 Task: Add a horizontal guide.
Action: Mouse moved to (108, 89)
Screenshot: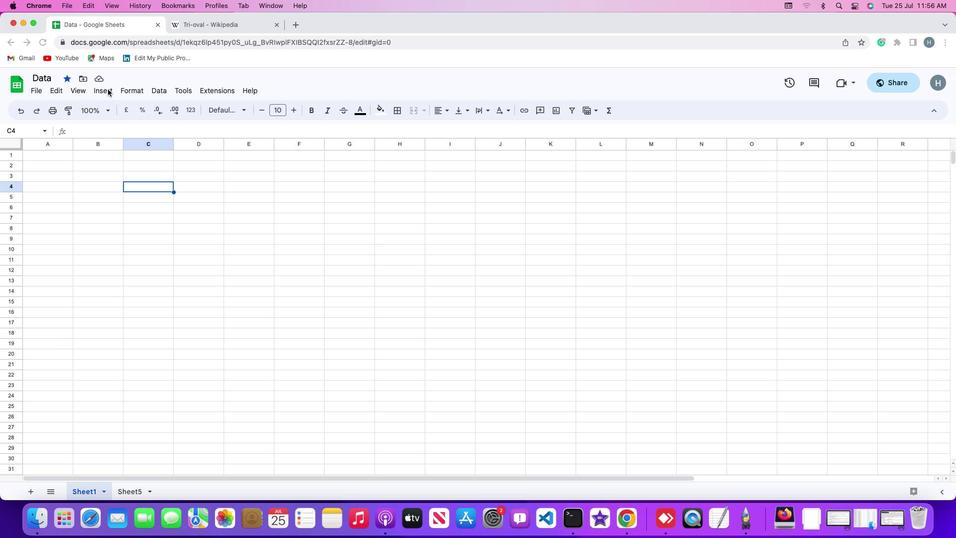 
Action: Mouse pressed left at (108, 89)
Screenshot: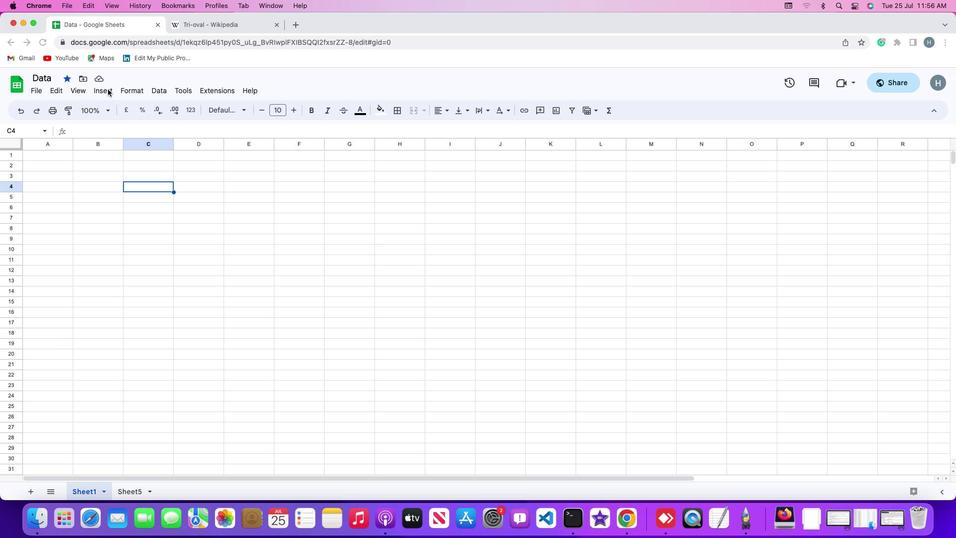 
Action: Mouse moved to (107, 89)
Screenshot: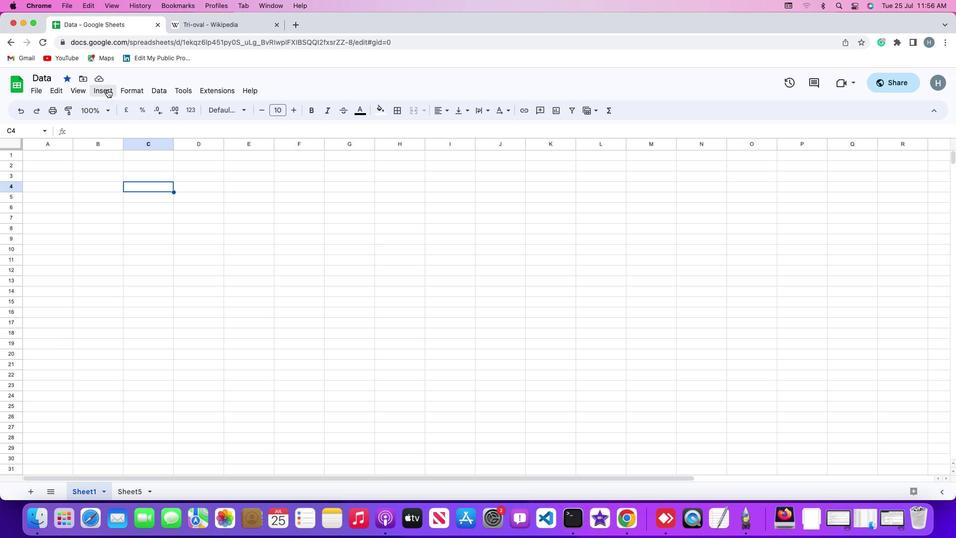 
Action: Mouse pressed left at (107, 89)
Screenshot: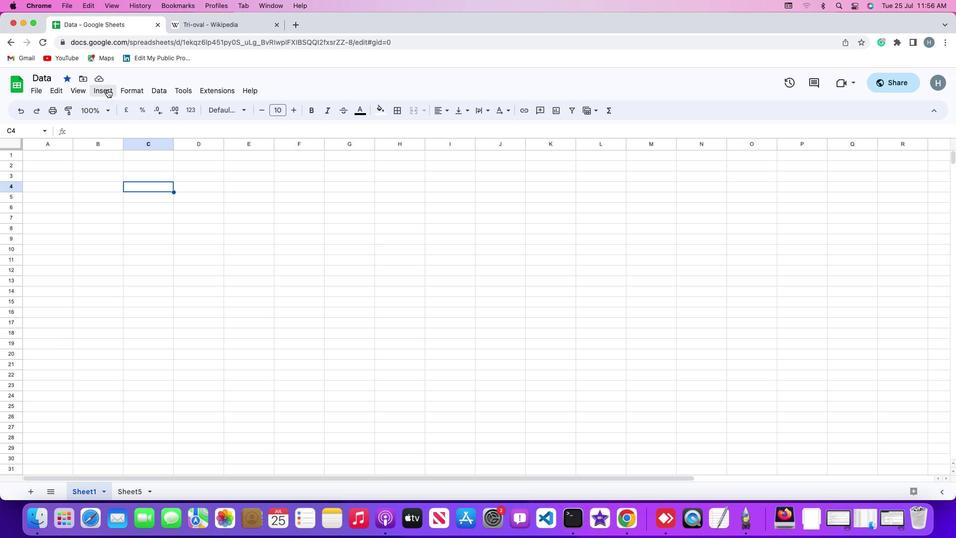 
Action: Mouse moved to (144, 223)
Screenshot: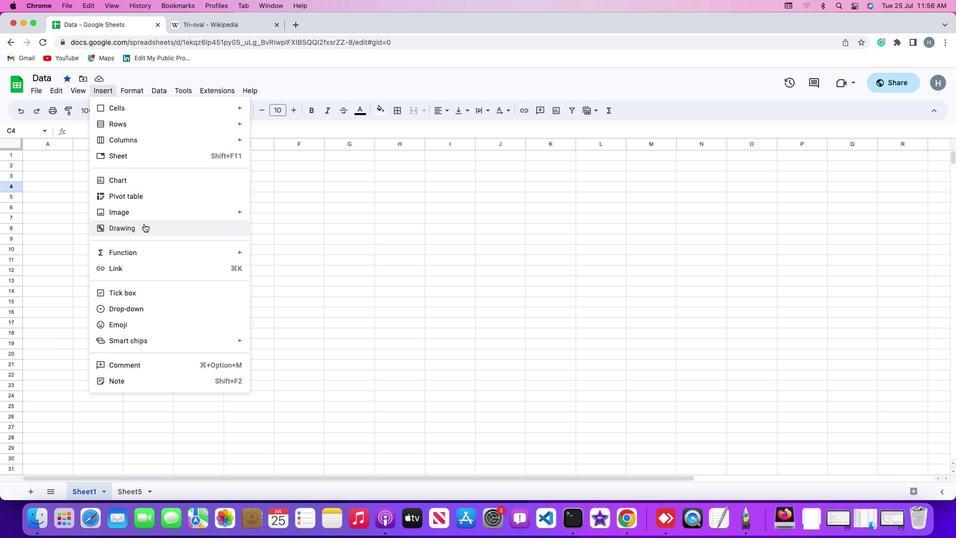 
Action: Mouse pressed left at (144, 223)
Screenshot: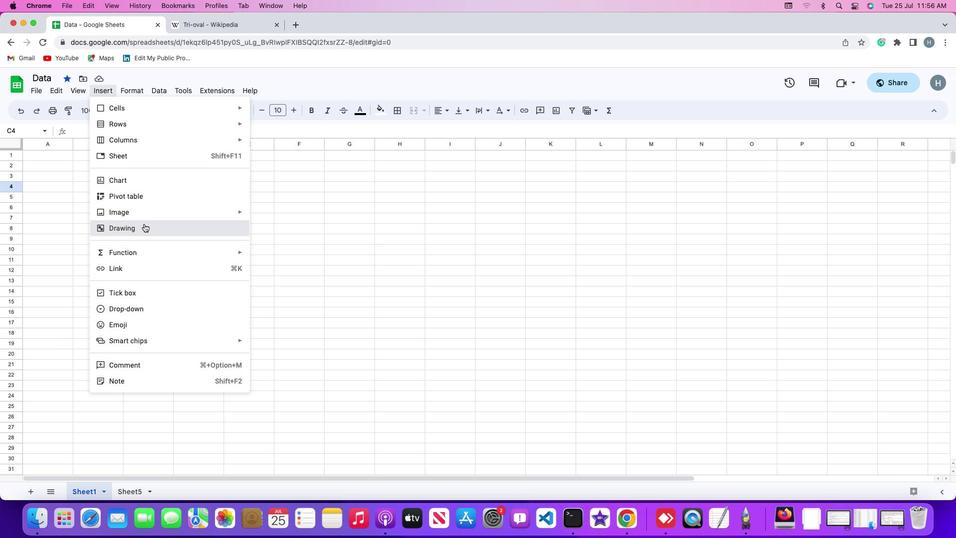 
Action: Mouse moved to (350, 128)
Screenshot: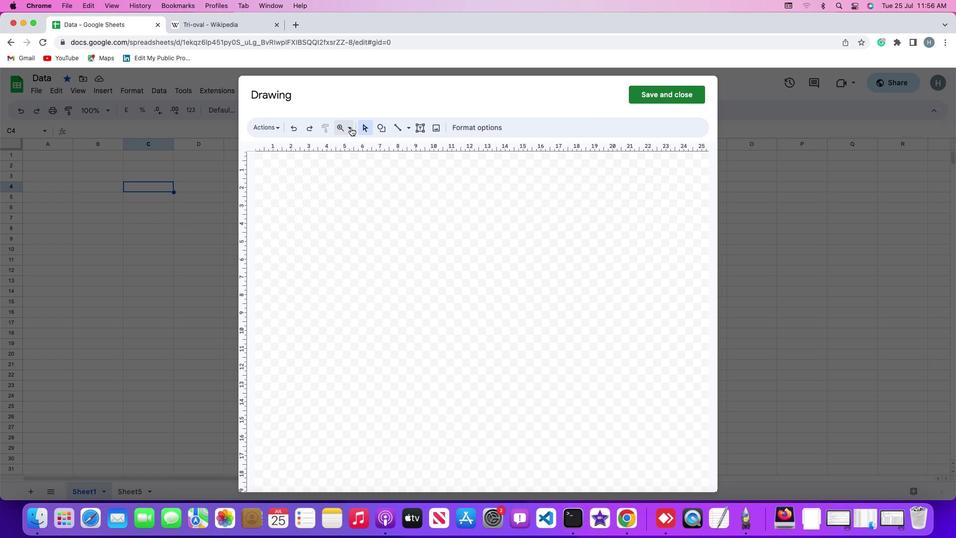
Action: Mouse pressed left at (350, 128)
Screenshot: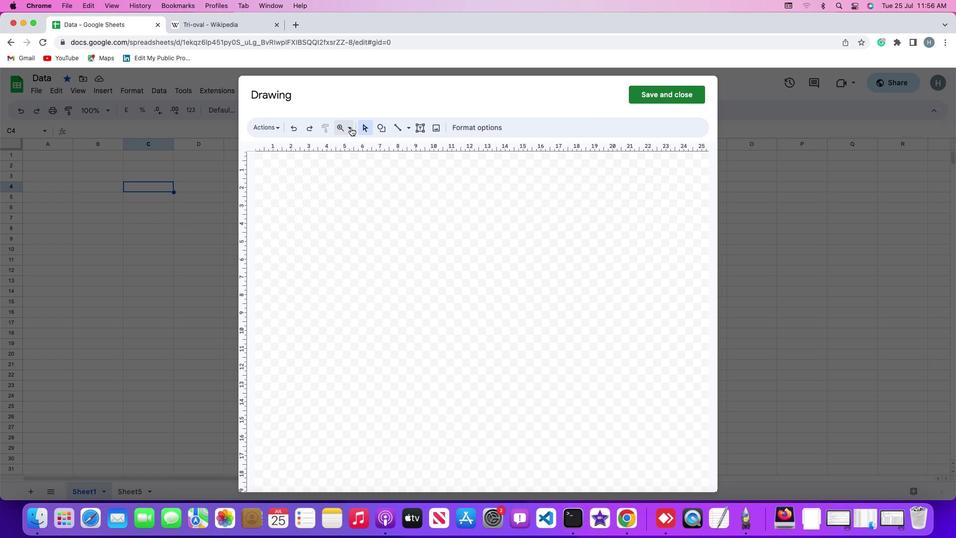 
Action: Mouse moved to (538, 214)
Screenshot: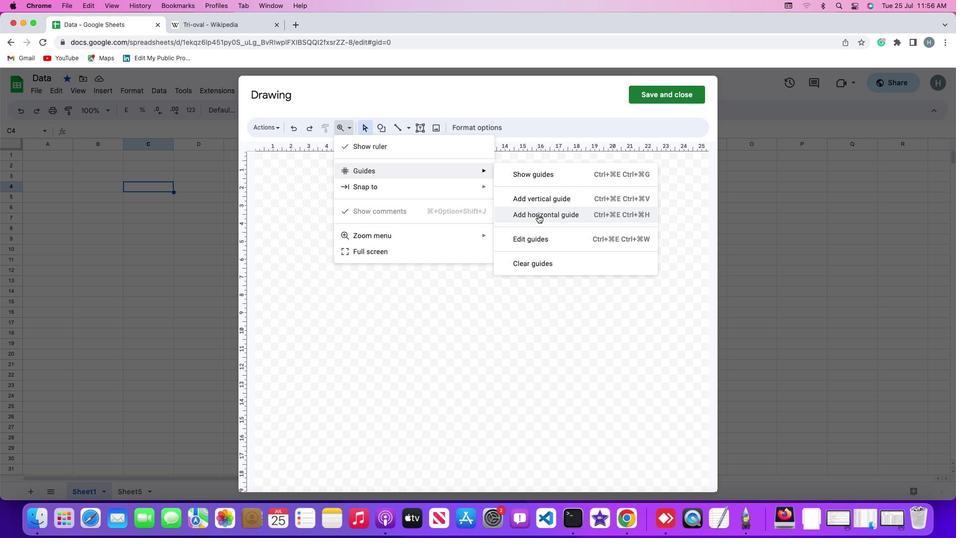 
Action: Mouse pressed left at (538, 214)
Screenshot: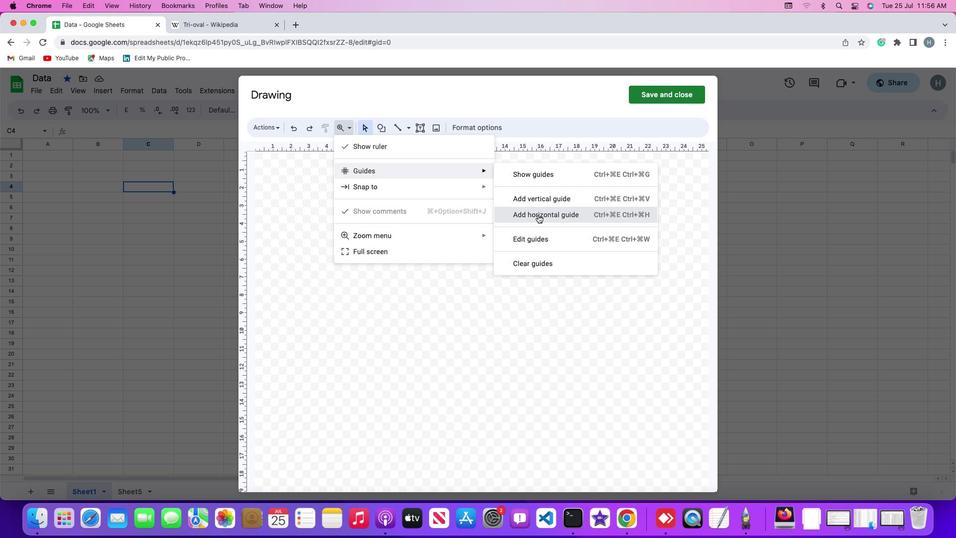 
Action: Mouse moved to (525, 277)
Screenshot: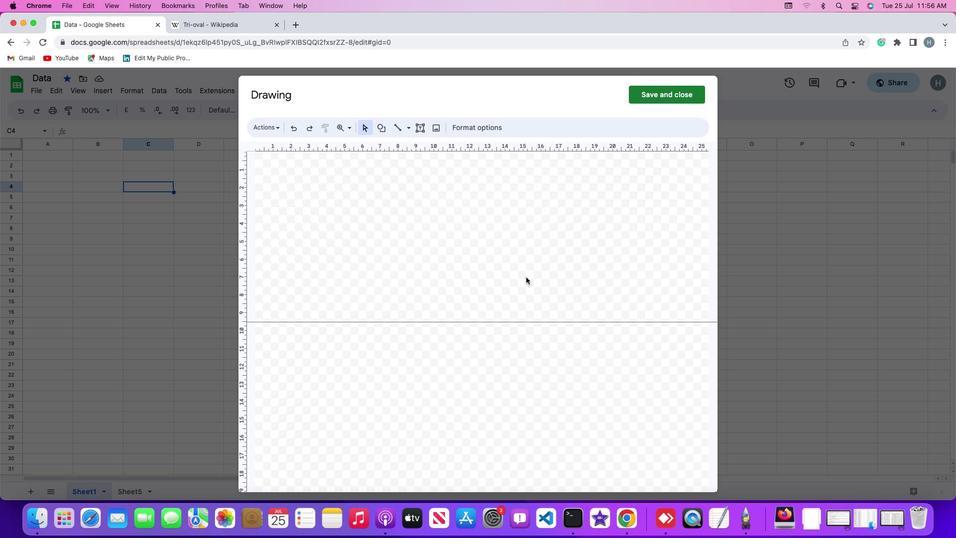
